 Task: Write the Name "Softage" in blank input field along with Click find button and Set the "New Search" Under Select in Process Payment.
Action: Mouse moved to (114, 20)
Screenshot: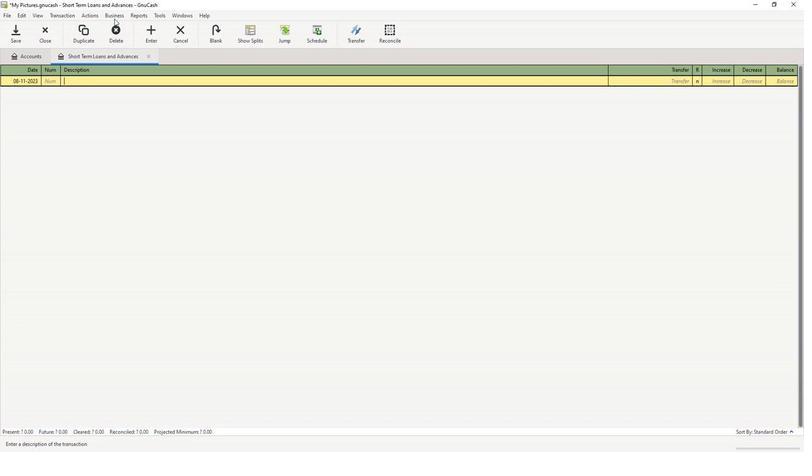 
Action: Mouse pressed left at (114, 20)
Screenshot: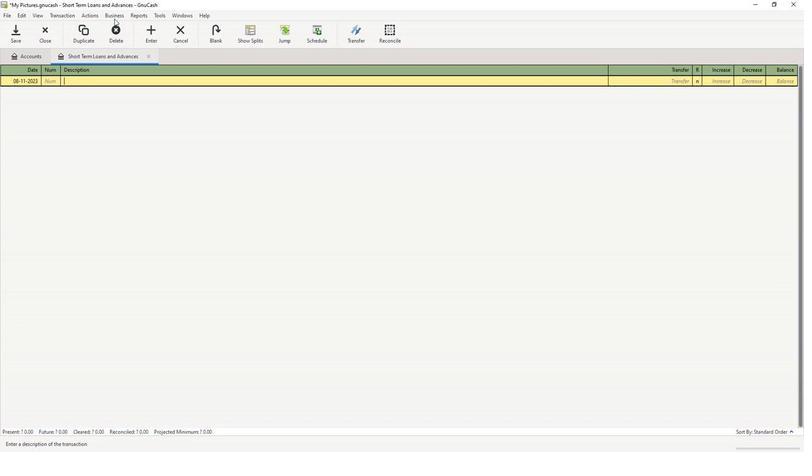 
Action: Mouse moved to (118, 27)
Screenshot: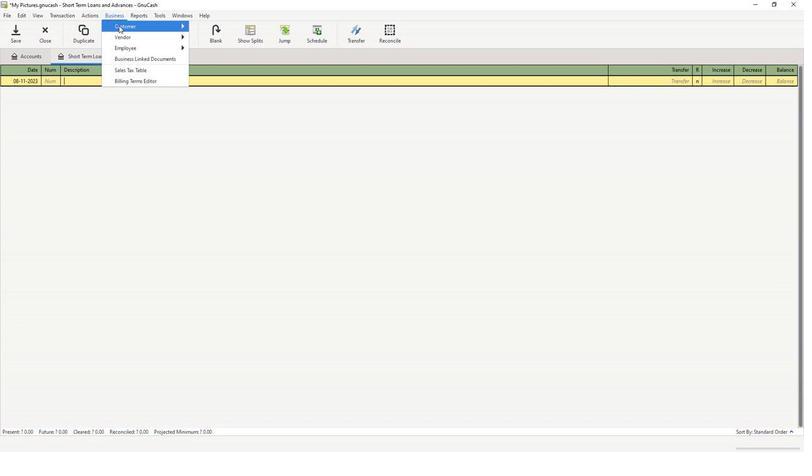 
Action: Mouse pressed left at (118, 27)
Screenshot: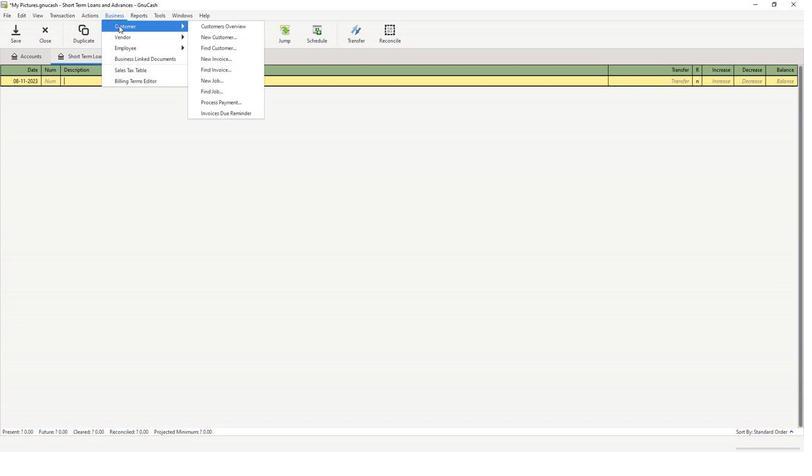 
Action: Mouse moved to (228, 101)
Screenshot: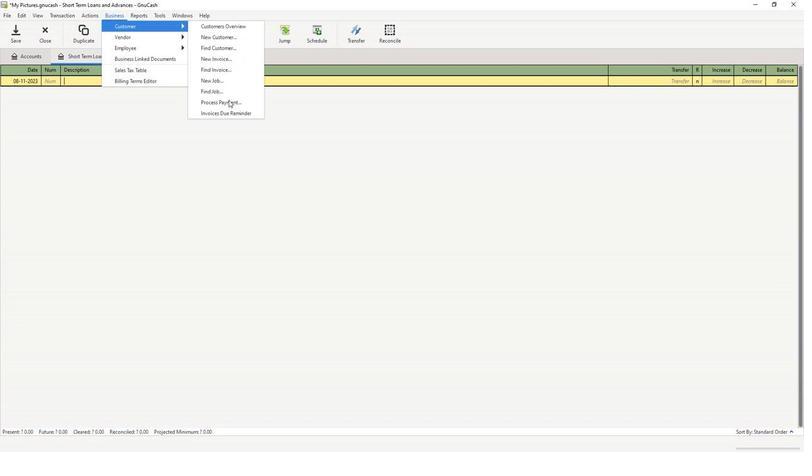 
Action: Mouse pressed left at (228, 101)
Screenshot: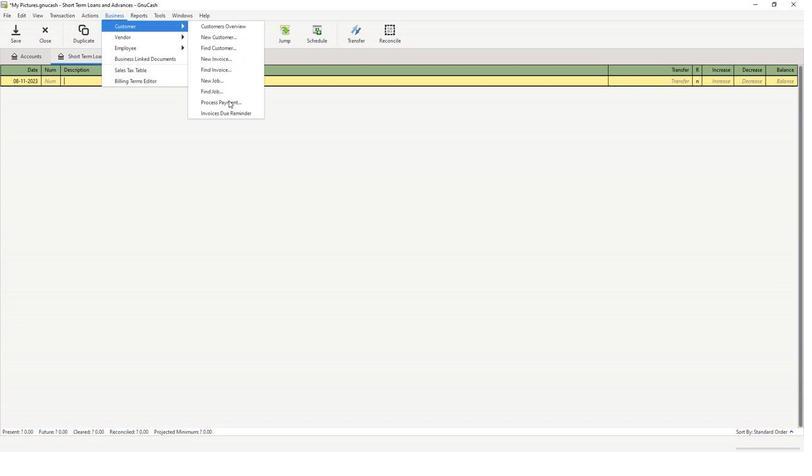 
Action: Mouse moved to (305, 140)
Screenshot: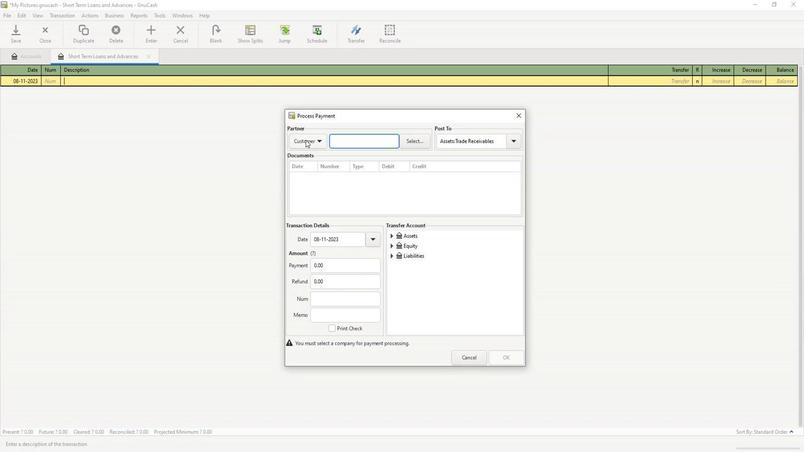 
Action: Mouse pressed left at (305, 140)
Screenshot: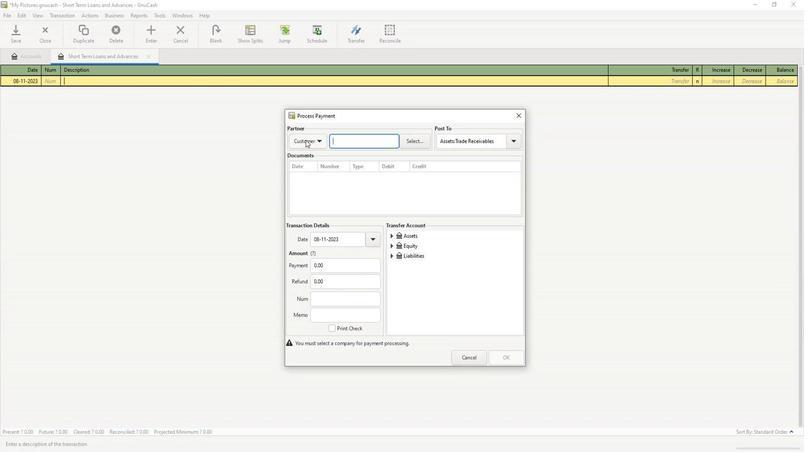 
Action: Mouse moved to (309, 169)
Screenshot: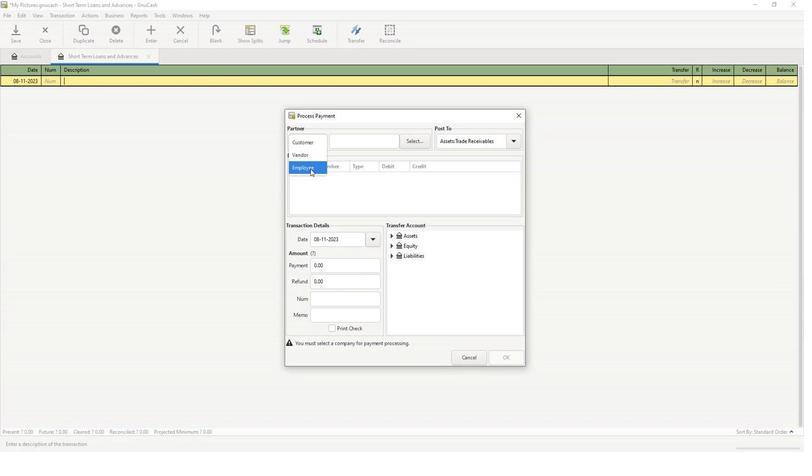 
Action: Mouse pressed left at (309, 169)
Screenshot: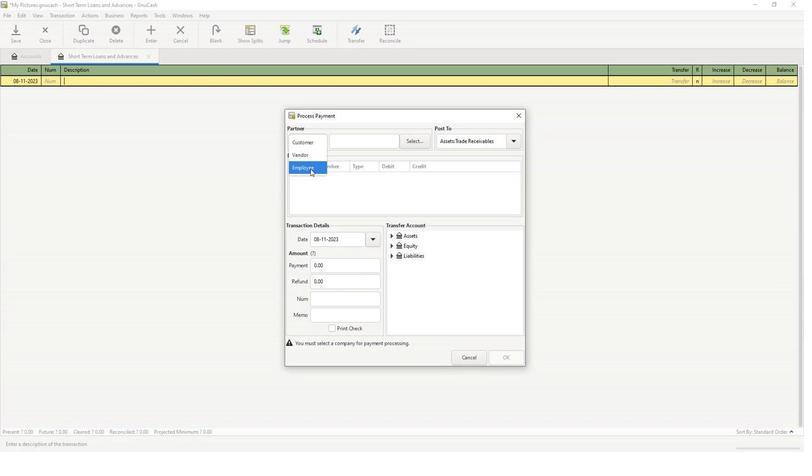 
Action: Mouse moved to (421, 145)
Screenshot: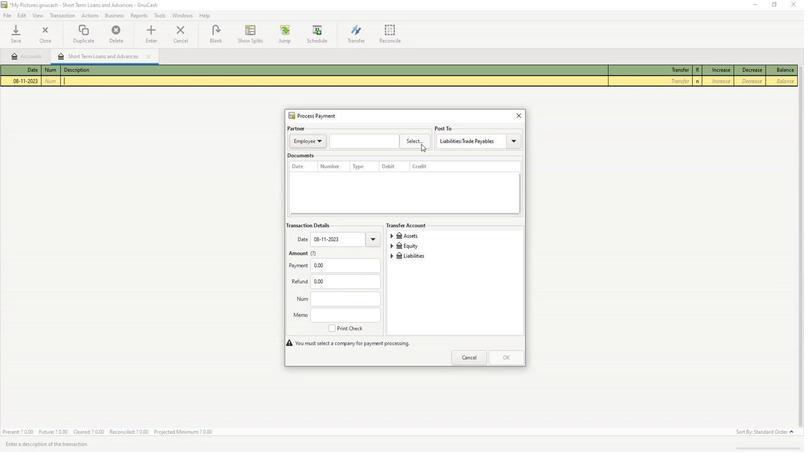 
Action: Mouse pressed left at (421, 145)
Screenshot: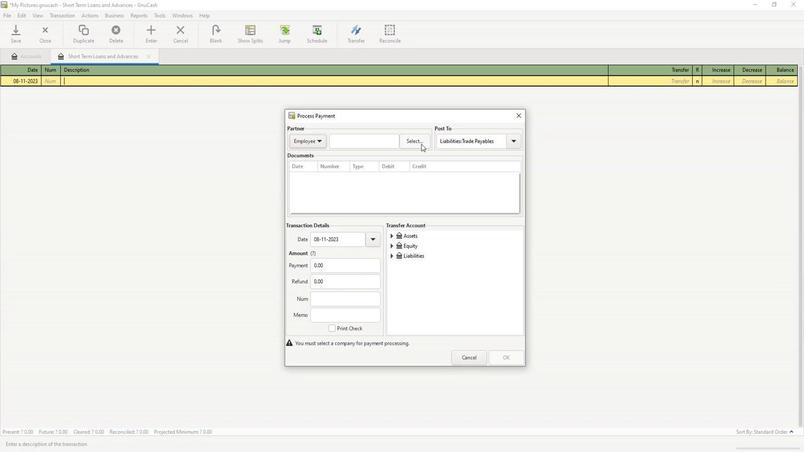 
Action: Mouse moved to (424, 220)
Screenshot: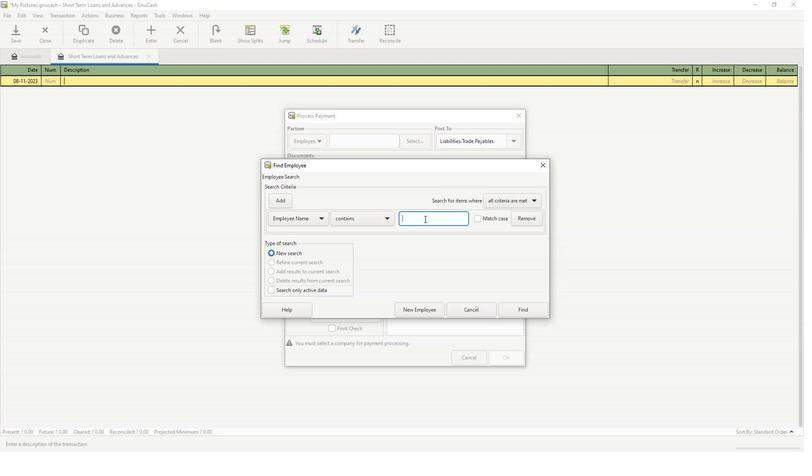 
Action: Mouse pressed left at (424, 220)
Screenshot: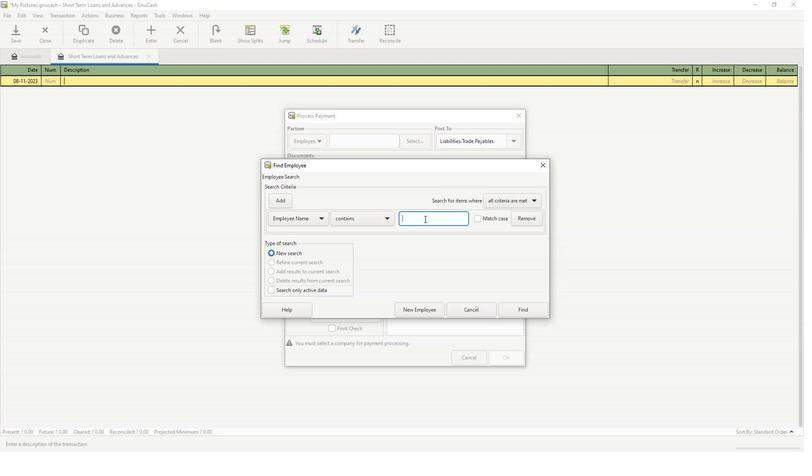 
Action: Key pressed <Key.caps_lock>S<Key.caps_lock>oftage
Screenshot: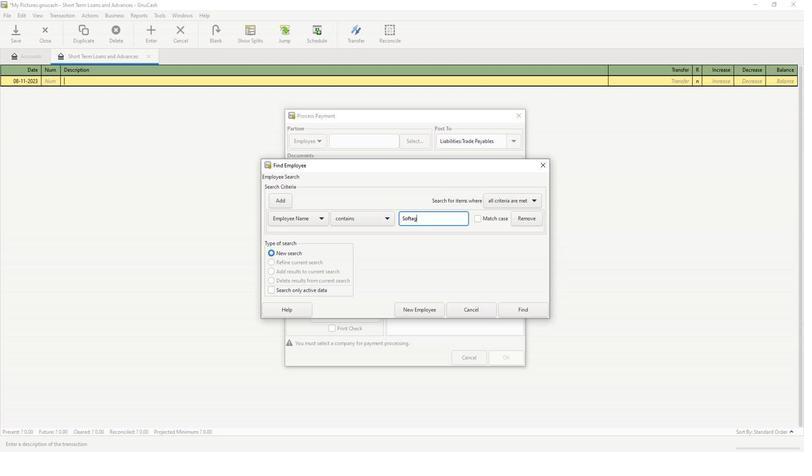 
Action: Mouse moved to (517, 309)
Screenshot: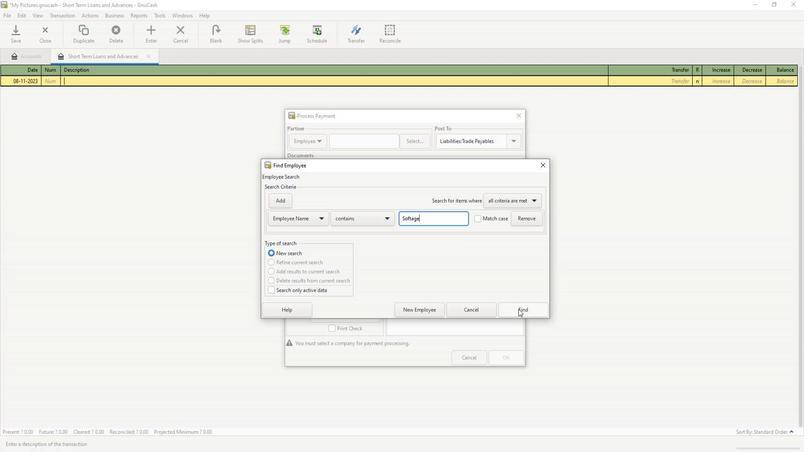 
Action: Mouse pressed left at (517, 309)
Screenshot: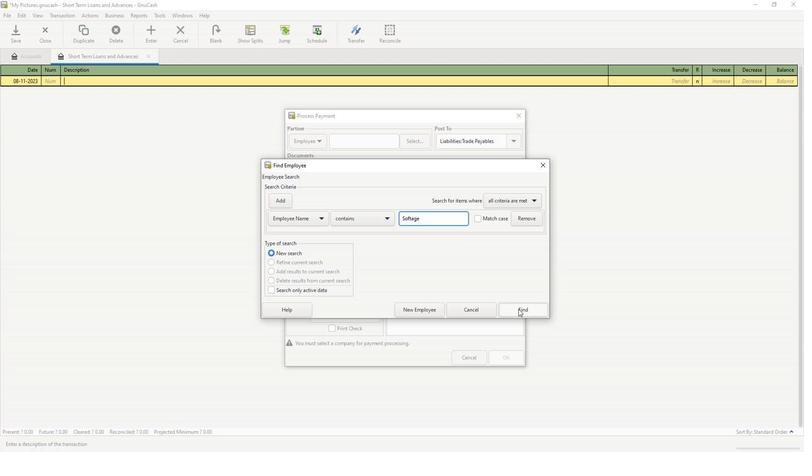 
Action: Mouse moved to (304, 248)
Screenshot: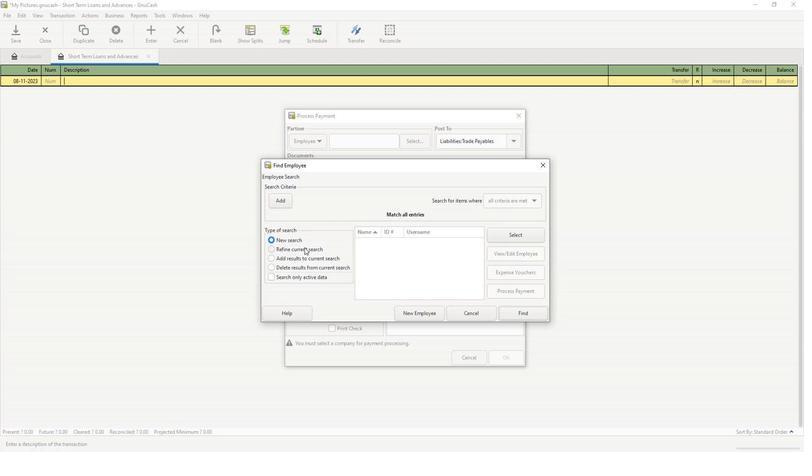
Action: Mouse pressed left at (304, 248)
Screenshot: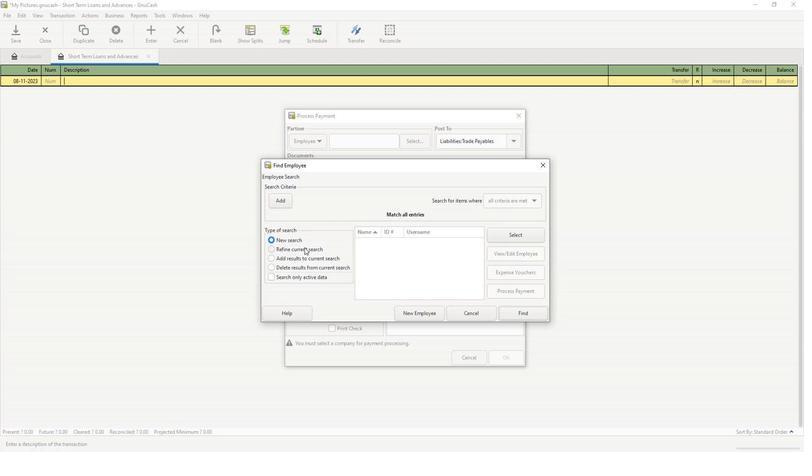 
Action: Mouse moved to (289, 240)
Screenshot: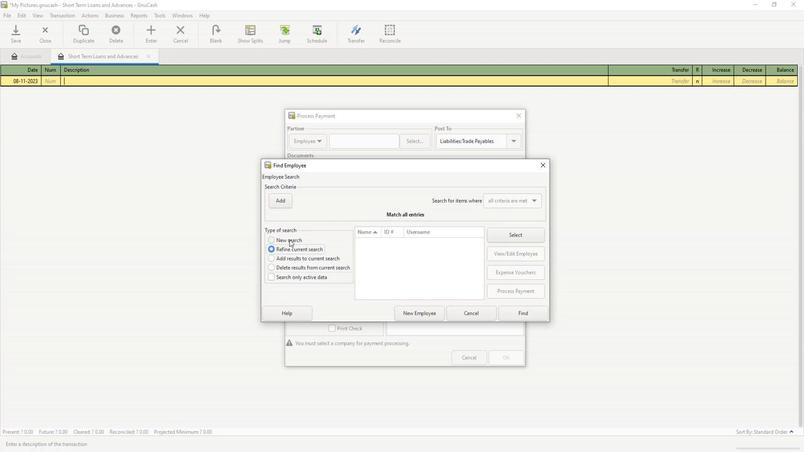 
Action: Mouse pressed left at (289, 240)
Screenshot: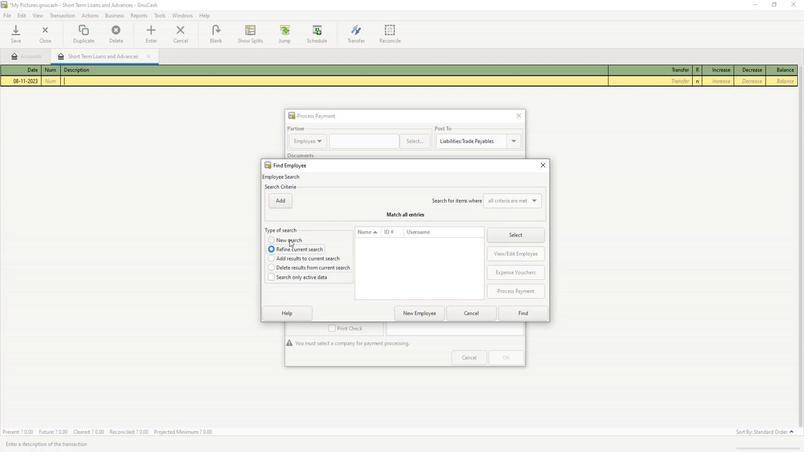 
Action: Mouse moved to (530, 315)
Screenshot: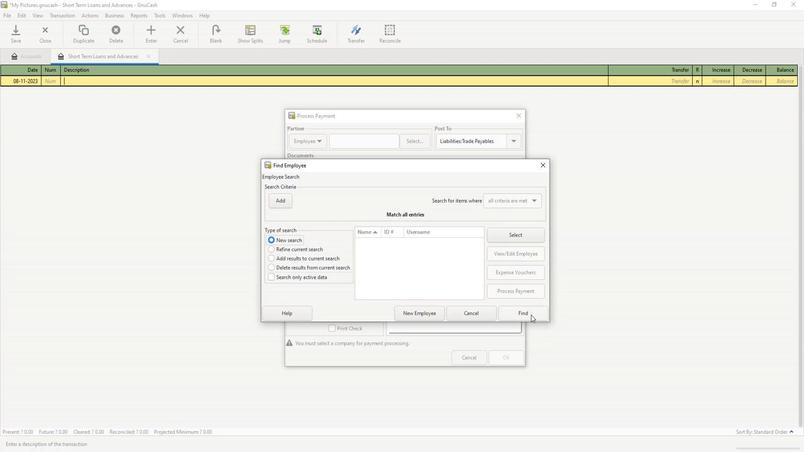 
Action: Mouse pressed left at (530, 315)
Screenshot: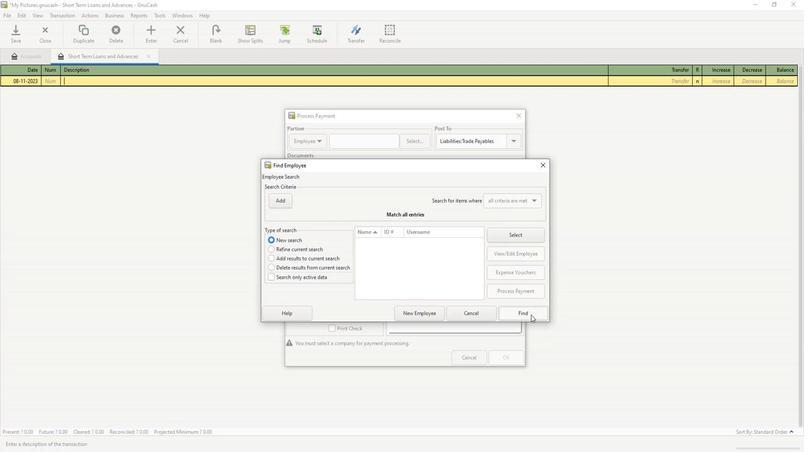 
